 Task: Remove access from softage.1@softage.net.
Action: Mouse moved to (46, 86)
Screenshot: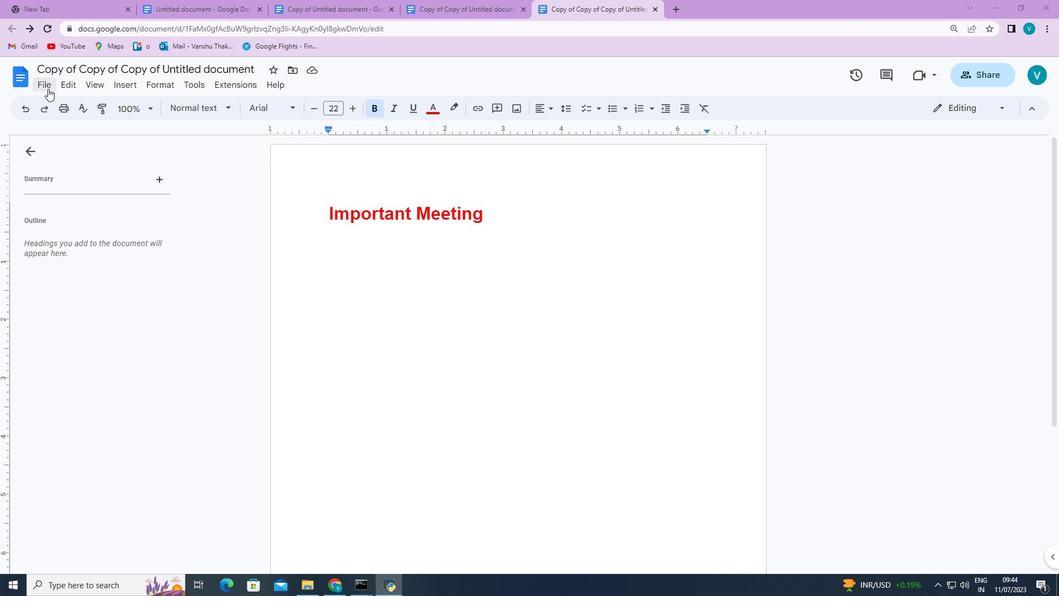 
Action: Mouse pressed left at (46, 86)
Screenshot: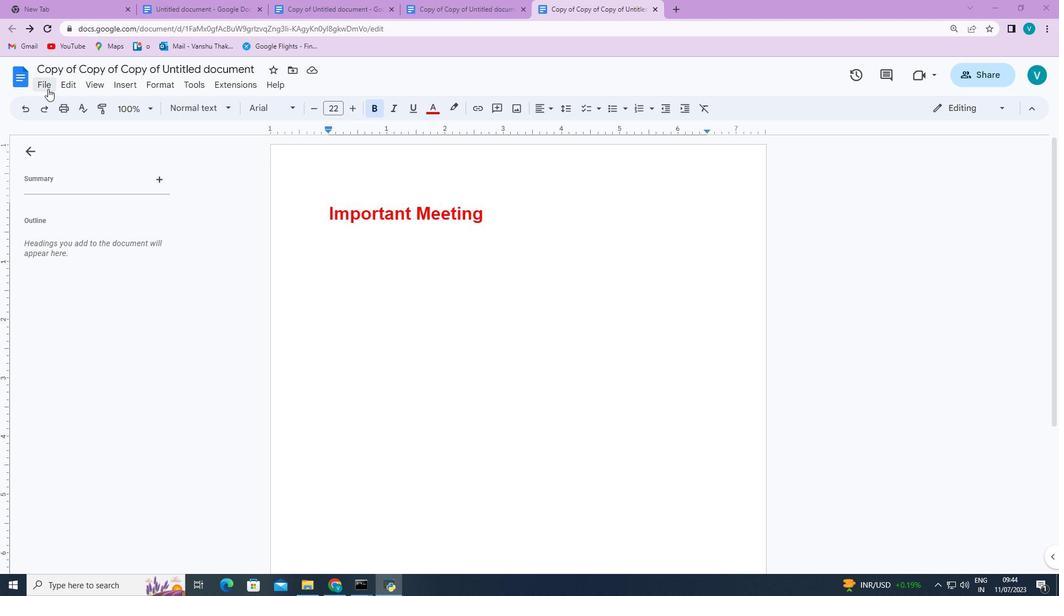 
Action: Mouse moved to (70, 169)
Screenshot: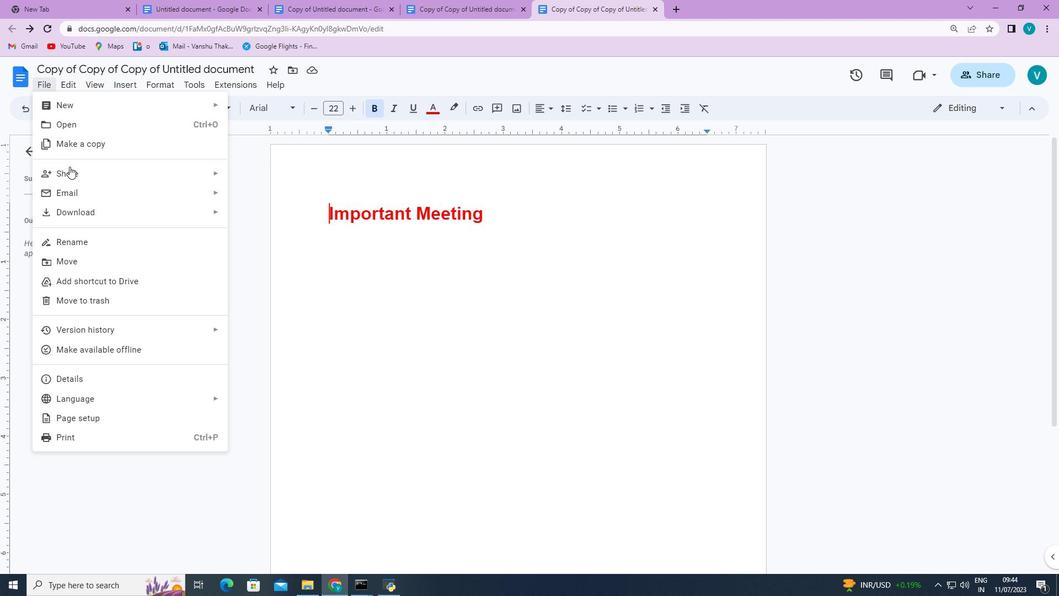 
Action: Mouse pressed left at (70, 169)
Screenshot: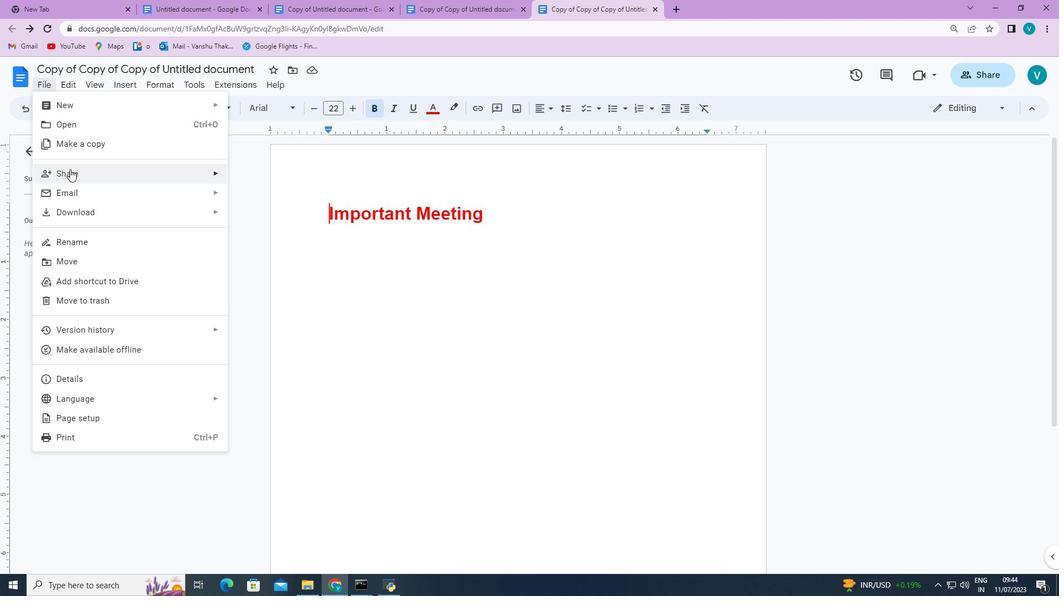 
Action: Mouse moved to (268, 170)
Screenshot: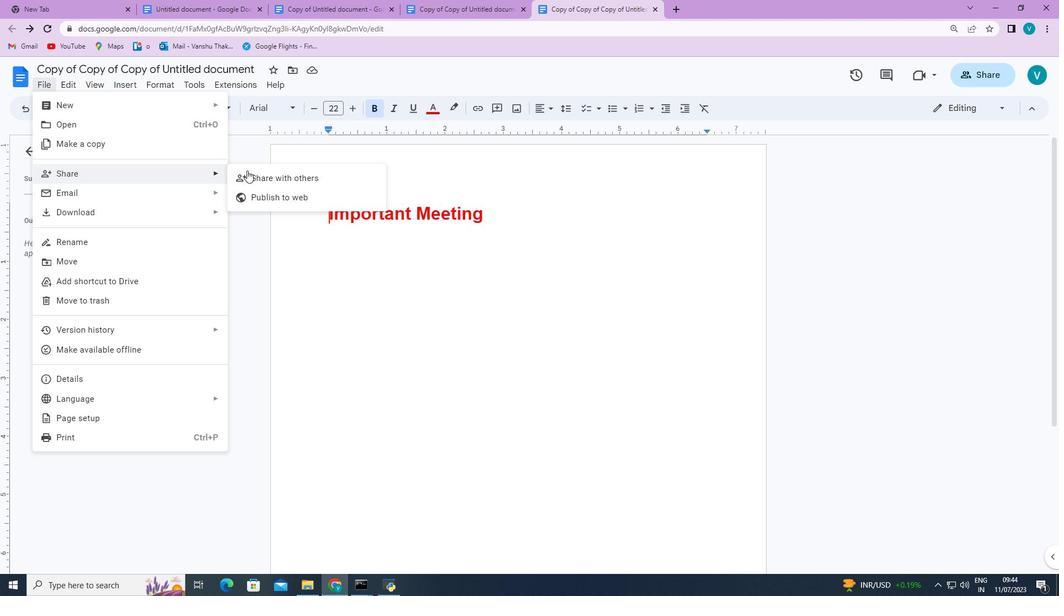 
Action: Mouse pressed left at (268, 170)
Screenshot: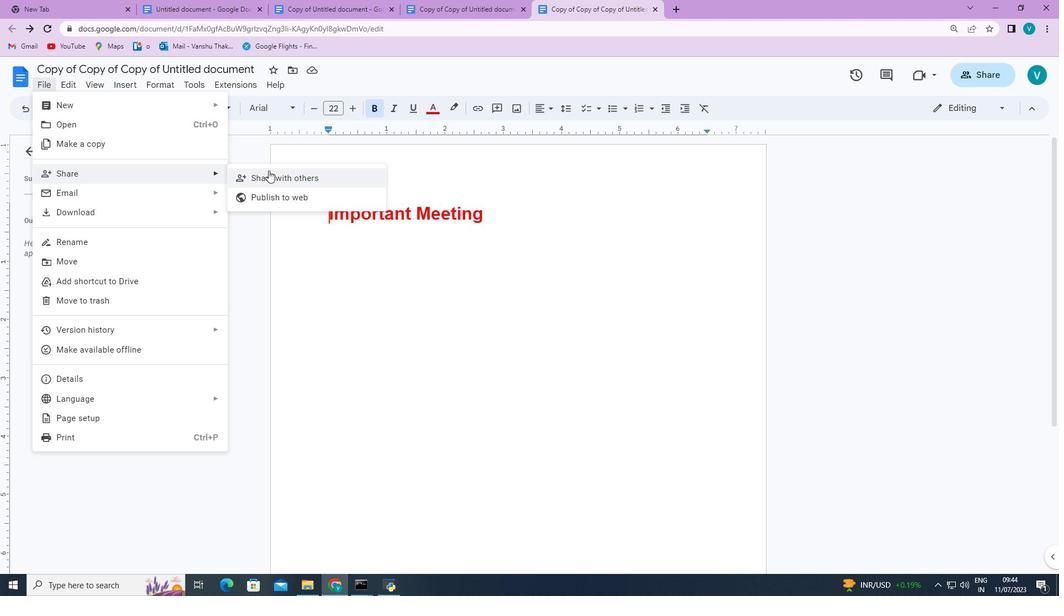 
Action: Mouse moved to (656, 328)
Screenshot: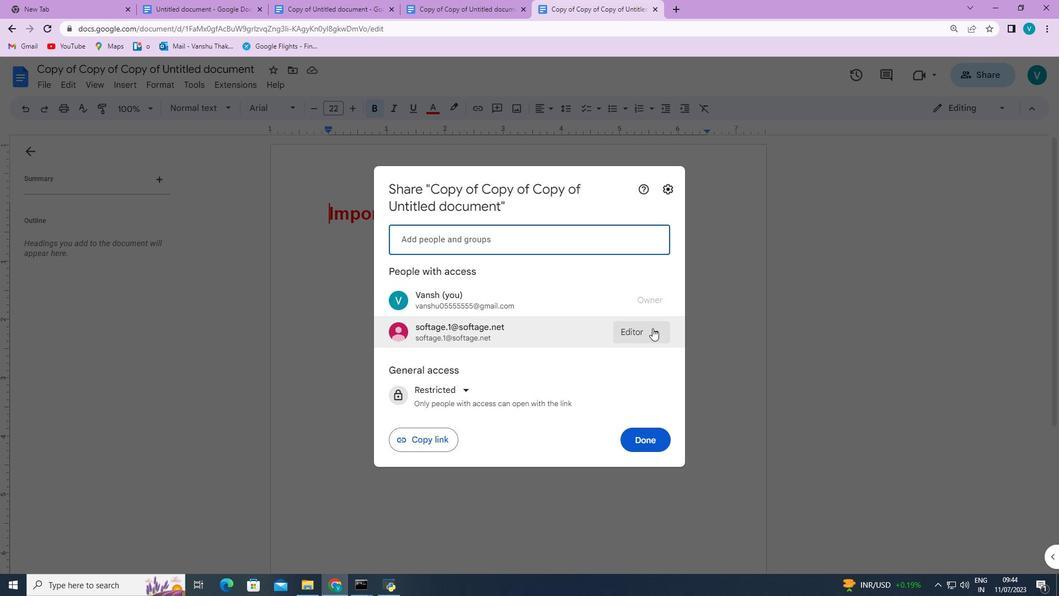 
Action: Mouse pressed left at (656, 328)
Screenshot: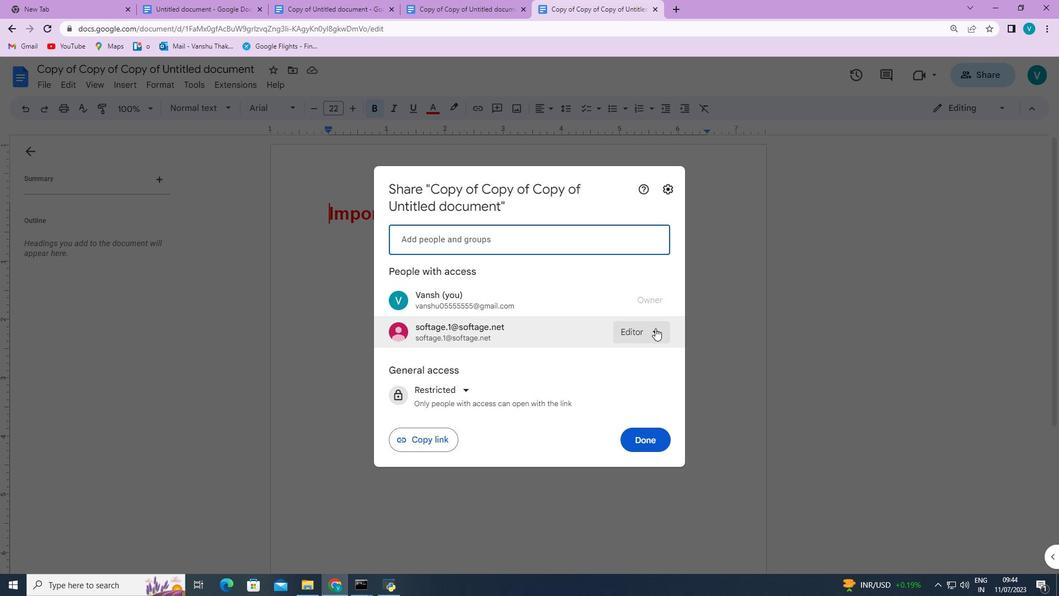 
Action: Mouse moved to (676, 492)
Screenshot: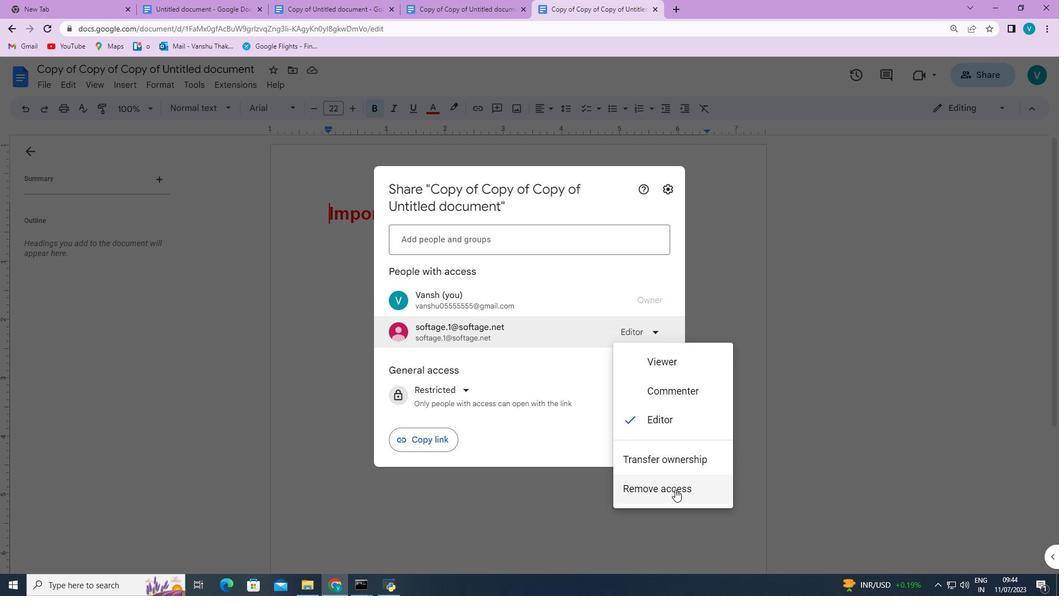 
Action: Mouse pressed left at (676, 492)
Screenshot: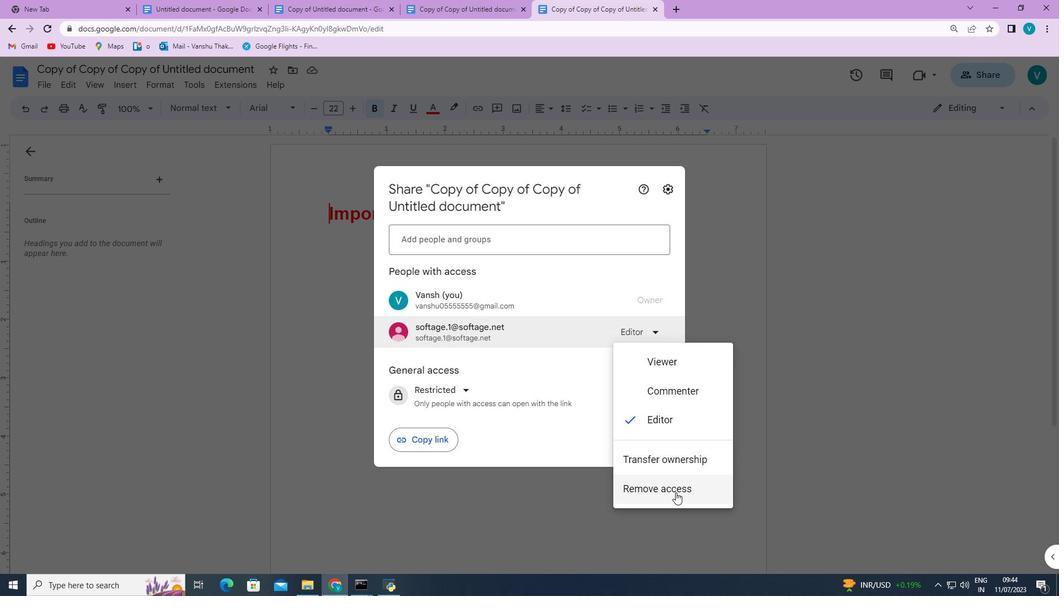 
